 Task: In the Contact  AutumnAdams@revlon.com, Log SMS with description: 'Followed up via SMS with a lead who attended our recent webinar.'; Add date: '4 August, 2023', attach the document: Project_plan.docx. Logged in from softage.10@softage.net
Action: Mouse moved to (88, 60)
Screenshot: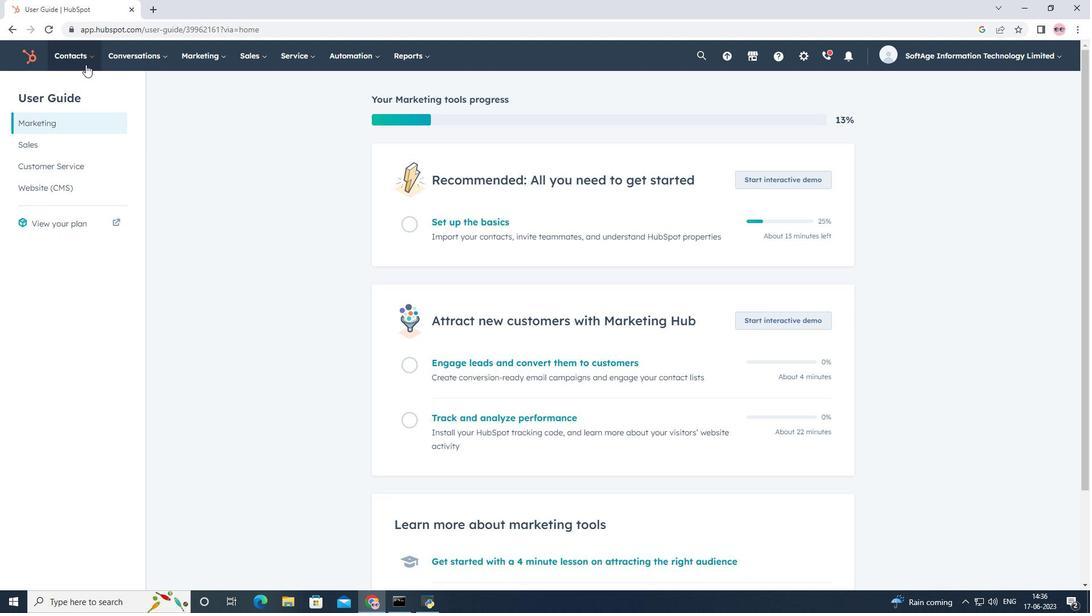 
Action: Mouse pressed left at (88, 60)
Screenshot: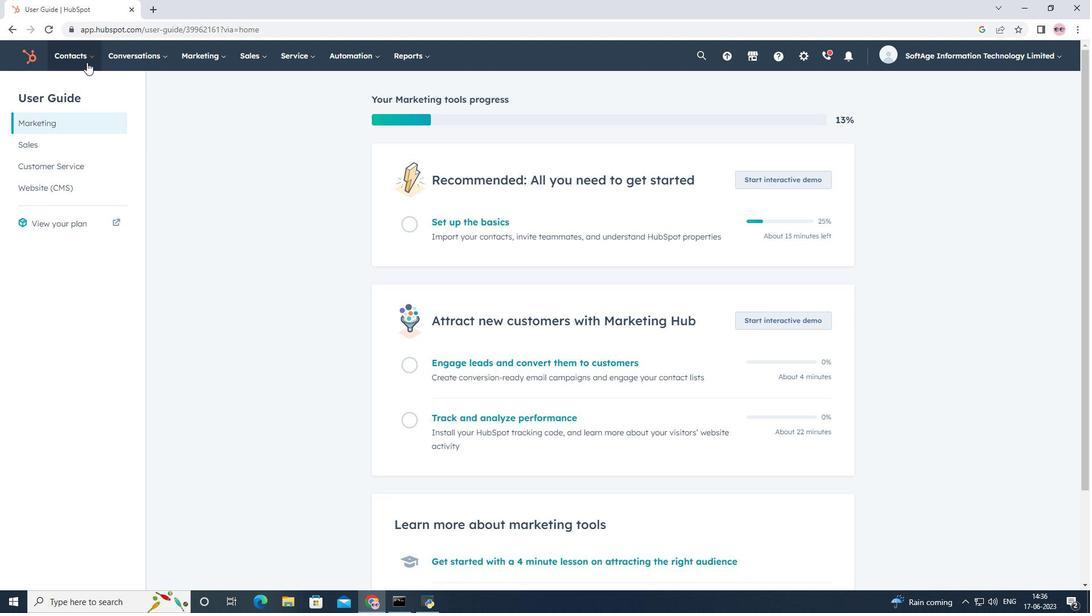 
Action: Mouse moved to (91, 94)
Screenshot: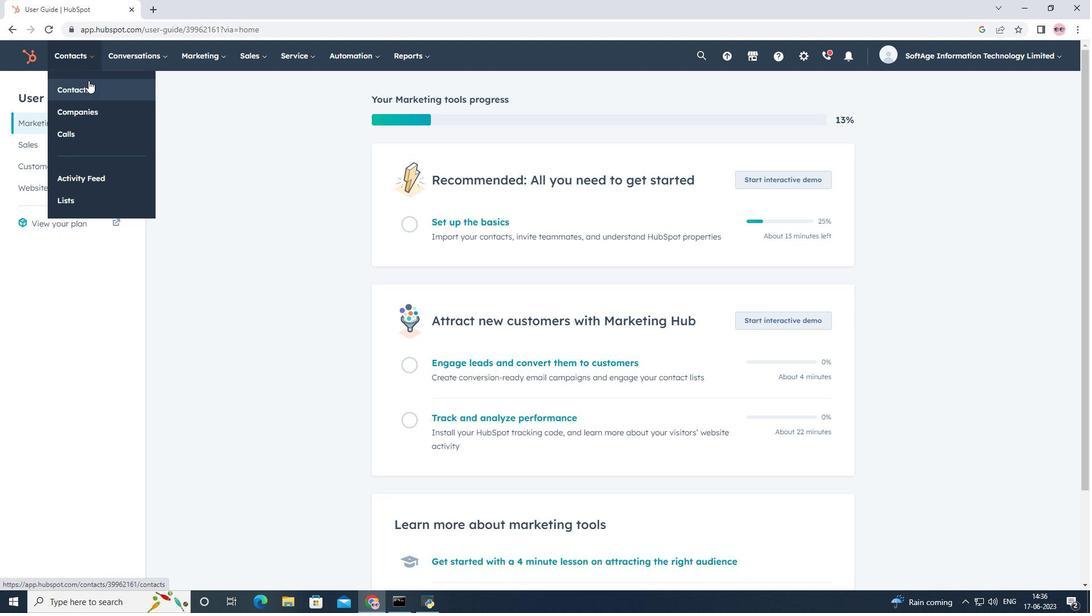 
Action: Mouse pressed left at (91, 94)
Screenshot: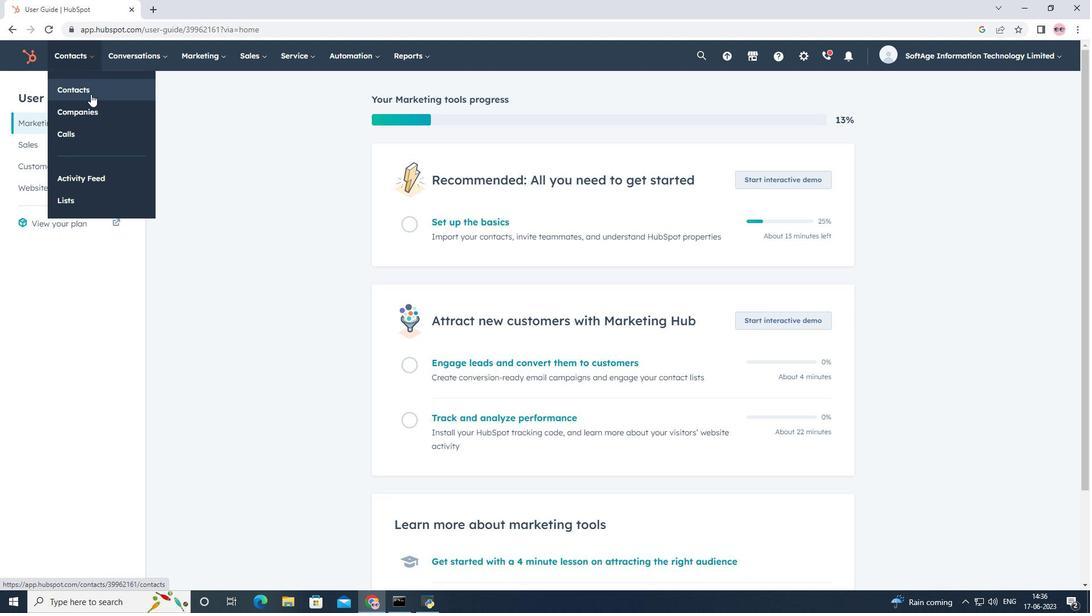 
Action: Mouse moved to (114, 182)
Screenshot: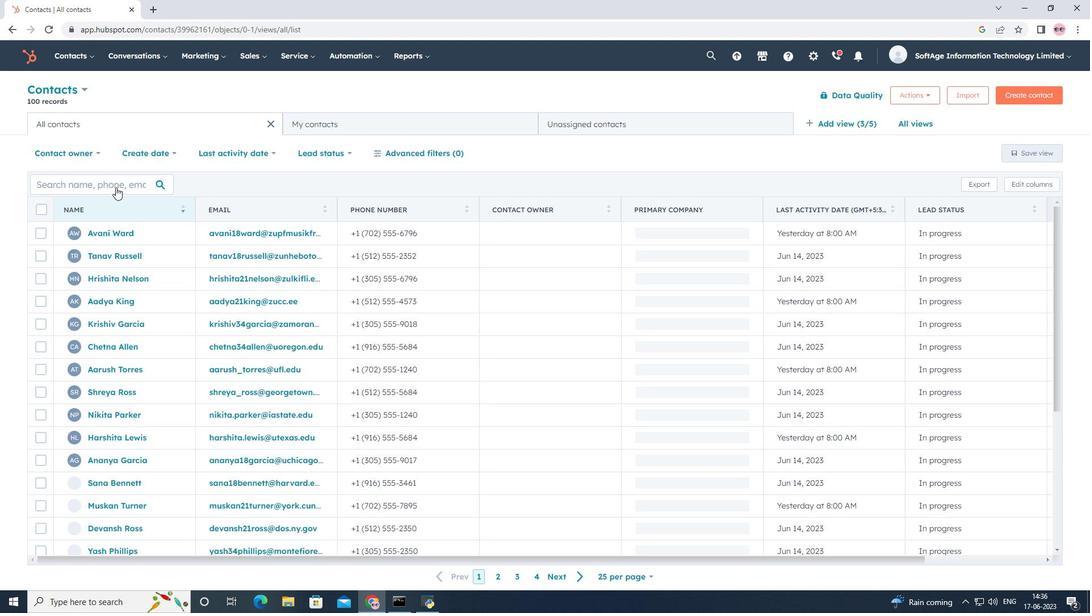 
Action: Mouse pressed left at (114, 182)
Screenshot: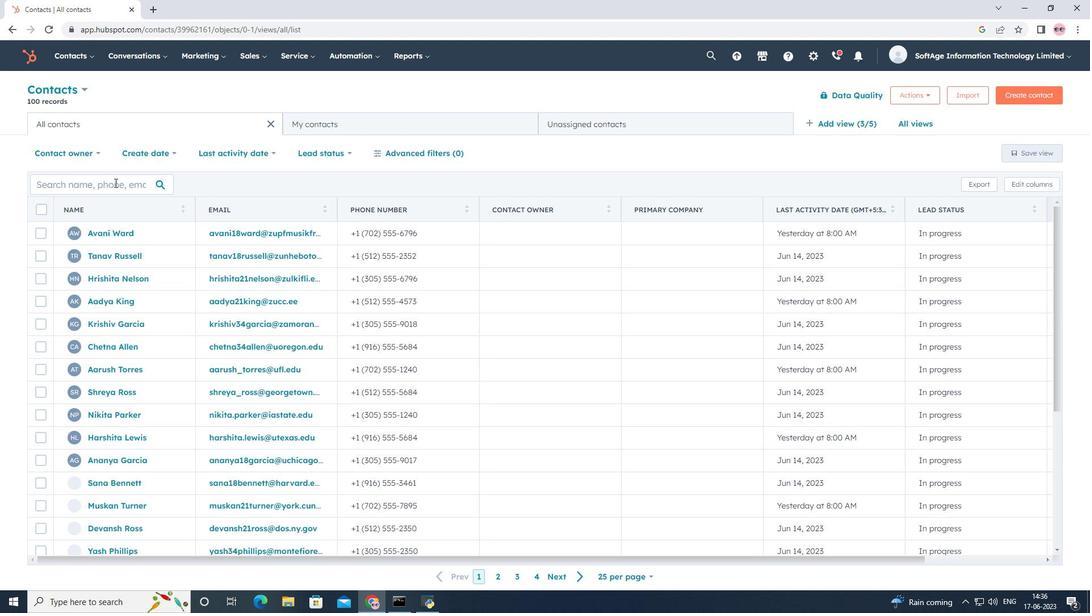 
Action: Key pressed <Key.shift>Autumn<Key.shift>adams<Key.shift>@revlon.com
Screenshot: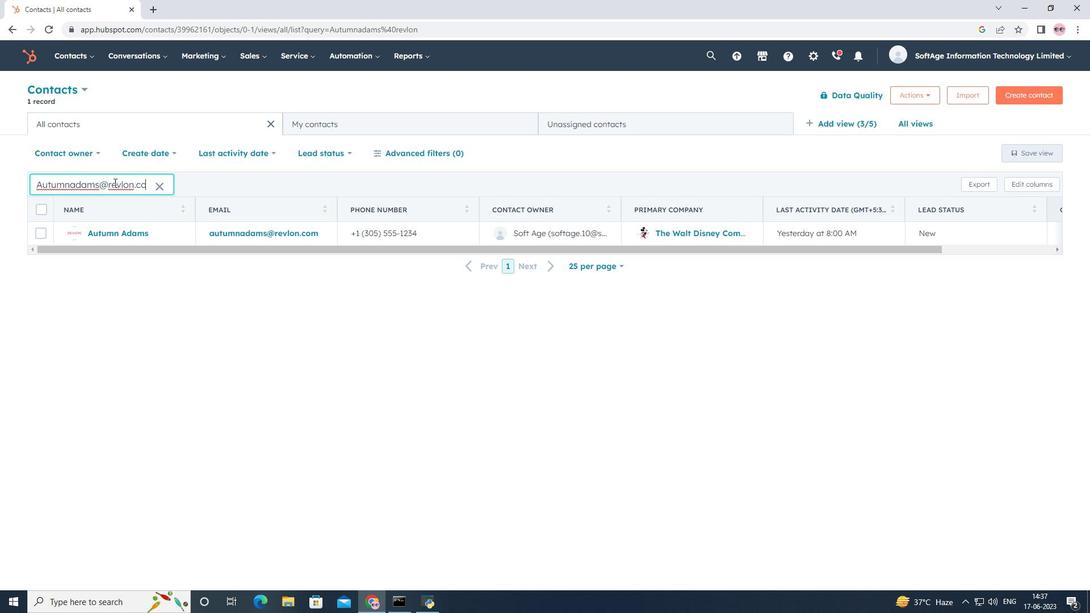 
Action: Mouse moved to (119, 232)
Screenshot: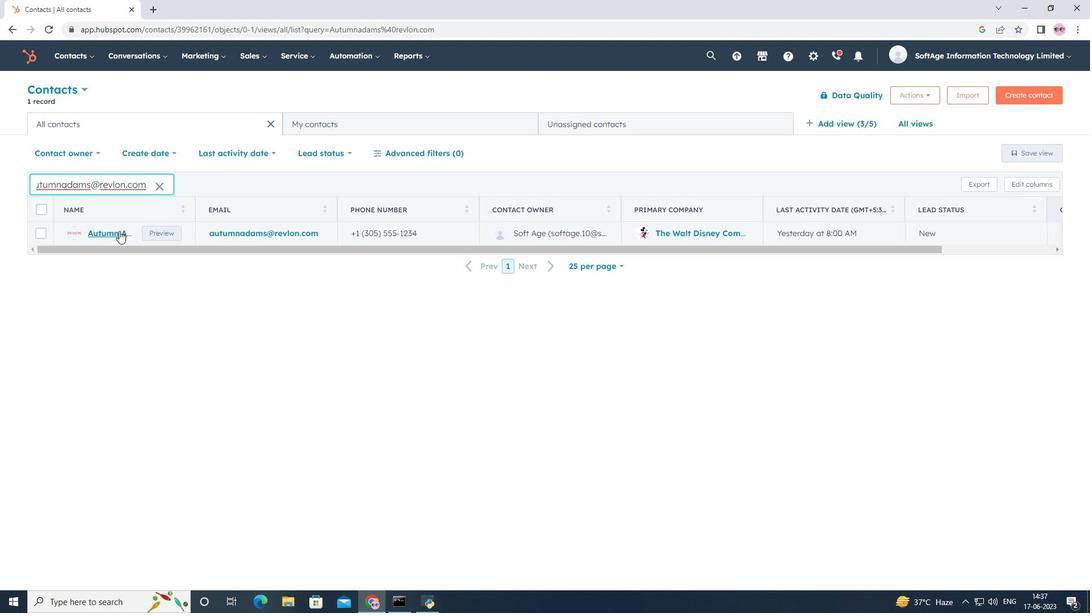 
Action: Mouse pressed left at (119, 232)
Screenshot: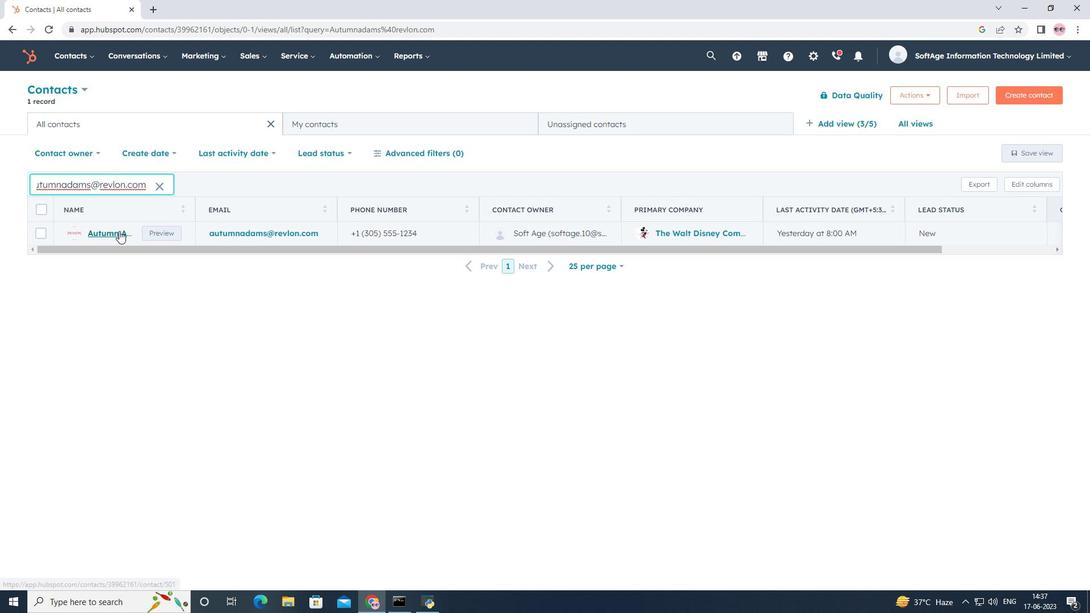 
Action: Mouse moved to (223, 190)
Screenshot: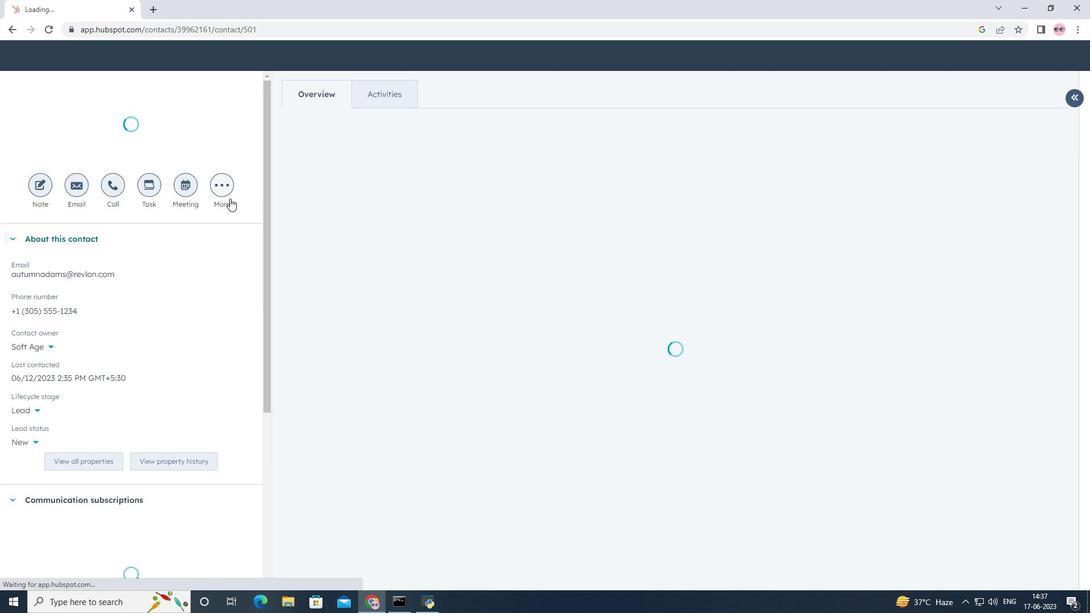 
Action: Mouse pressed left at (223, 190)
Screenshot: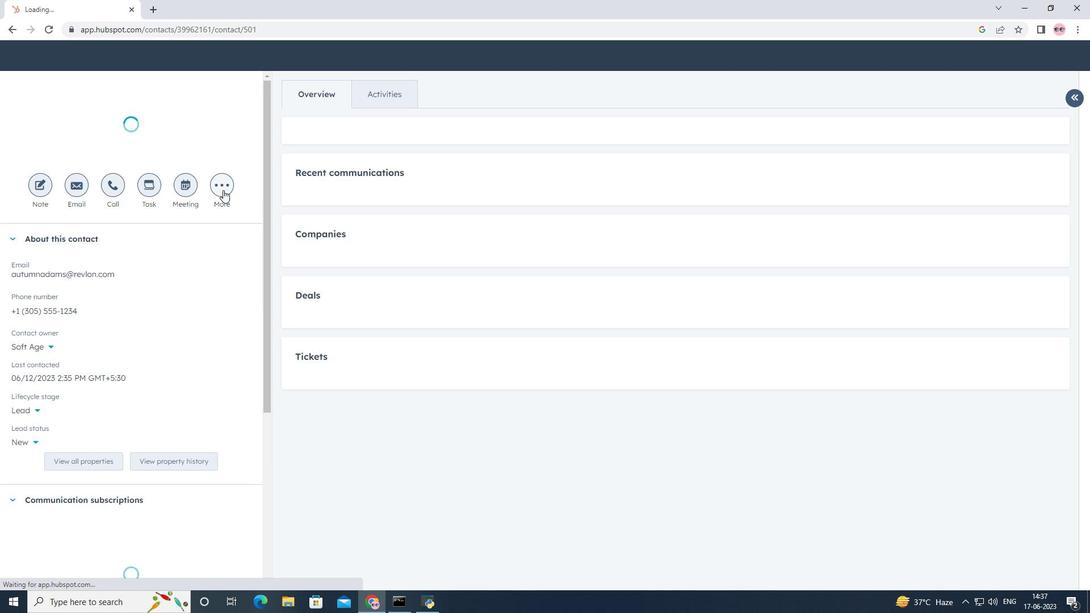 
Action: Mouse moved to (219, 229)
Screenshot: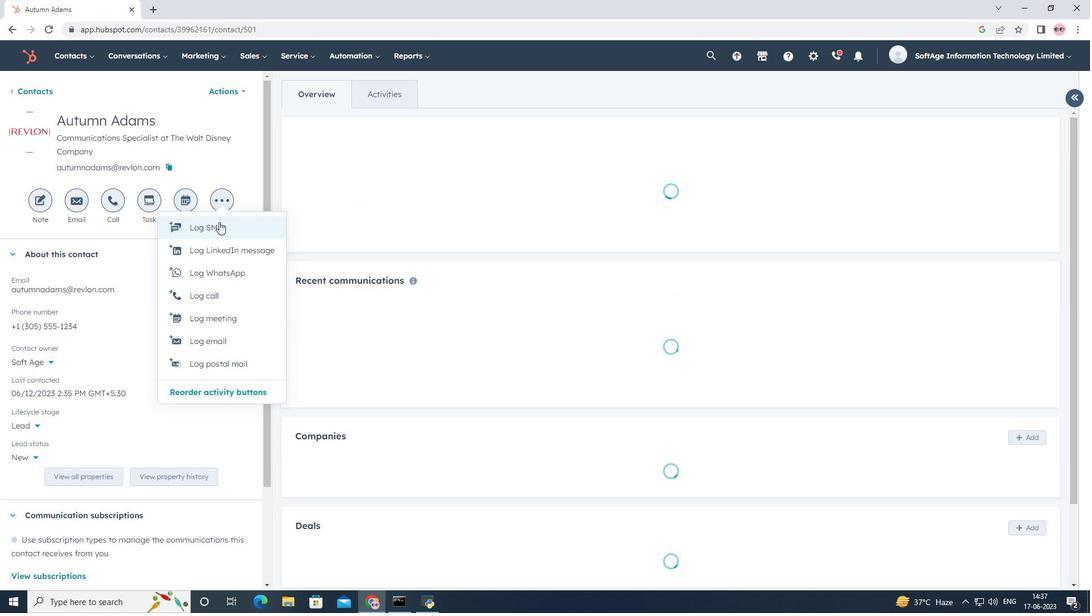 
Action: Mouse pressed left at (219, 229)
Screenshot: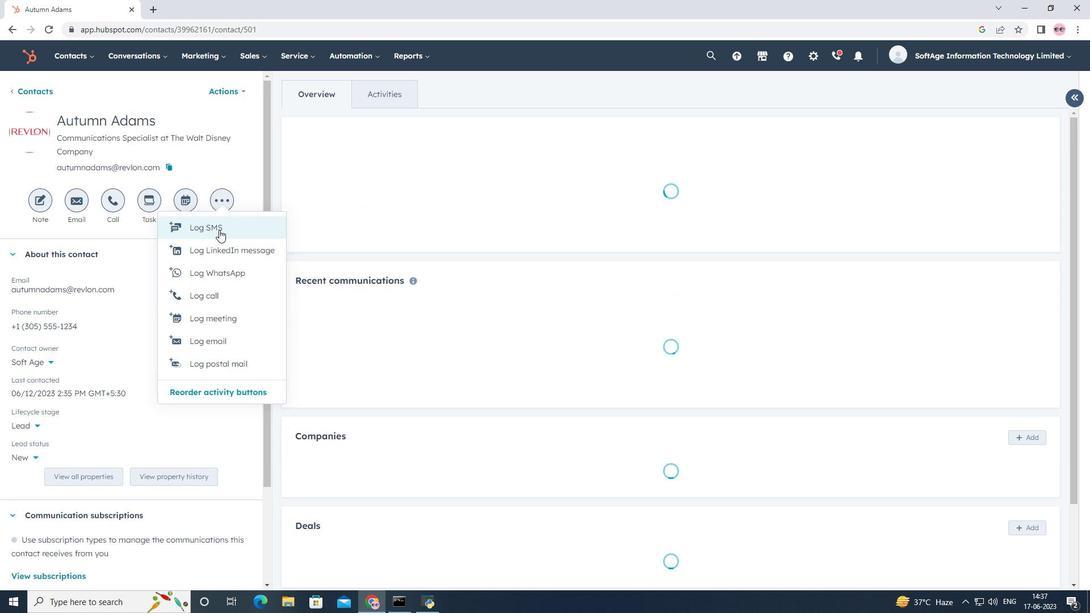 
Action: Mouse moved to (660, 434)
Screenshot: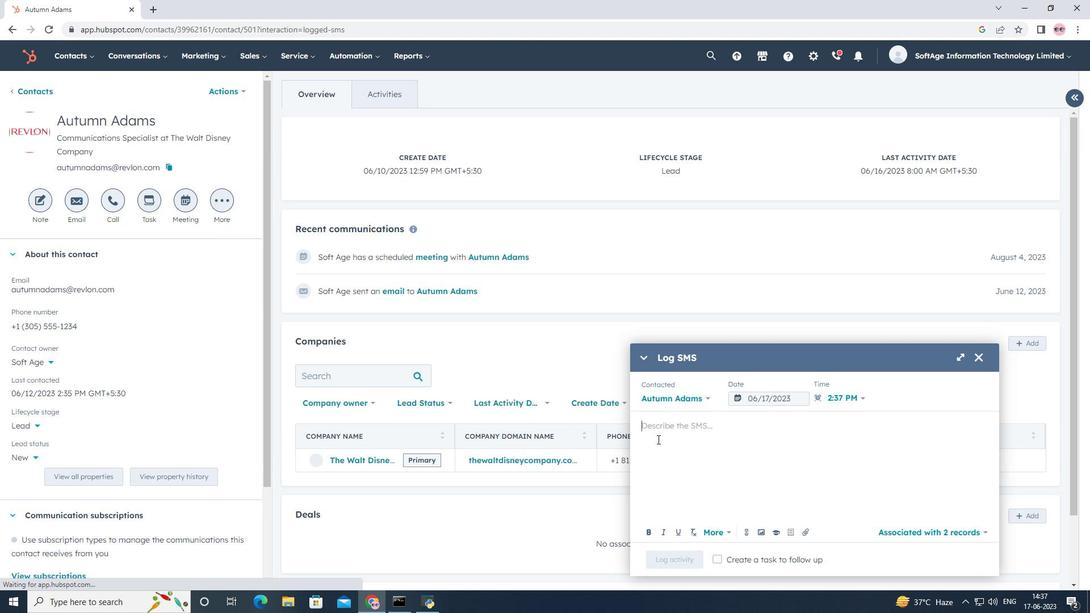 
Action: Mouse pressed left at (660, 434)
Screenshot: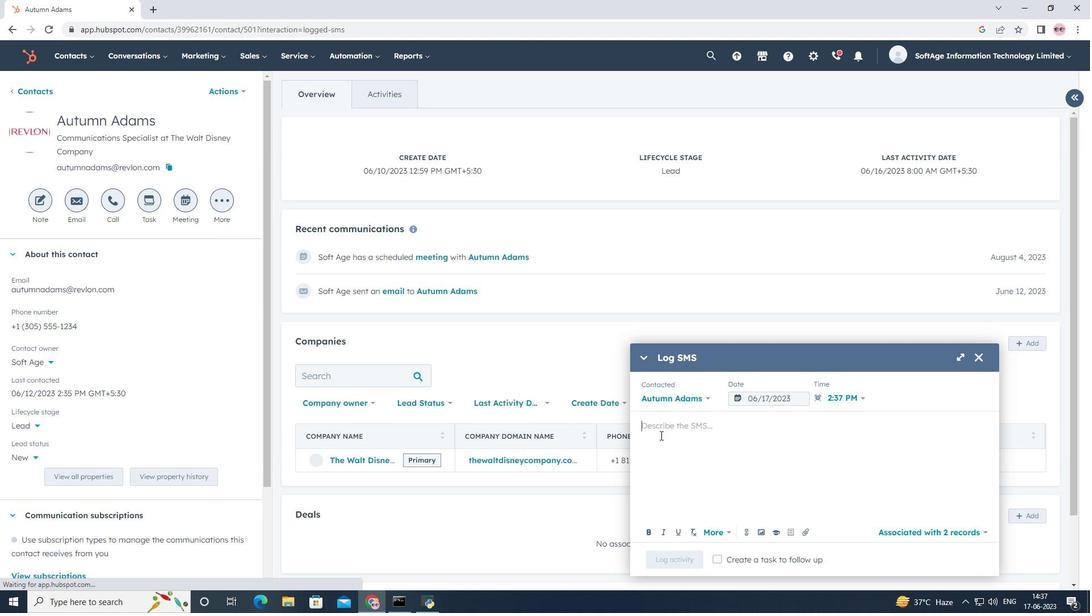 
Action: Key pressed <Key.shift><Key.shift><Key.shift><Key.shift><Key.shift><Key.shift><Key.shift><Key.shift><Key.shift><Key.shift><Key.shift><Key.shift><Key.shift><Key.shift><Key.shift><Key.shift><Key.shift><Key.shift><Key.shift><Key.shift><Key.shift><Key.shift><Key.shift><Key.shift><Key.shift><Key.shift><Key.shift><Key.shift><Key.shift><Key.shift><Key.shift><Key.shift><Key.shift><Key.shift><Key.shift><Key.shift>Followed<Key.space>up<Key.space>via<Key.space><Key.shift>SMS<Key.space>with<Key.space>a<Key.space>lead<Key.space>who<Key.space>attended<Key.space>our<Key.space>recent<Key.space>webinar.
Screenshot: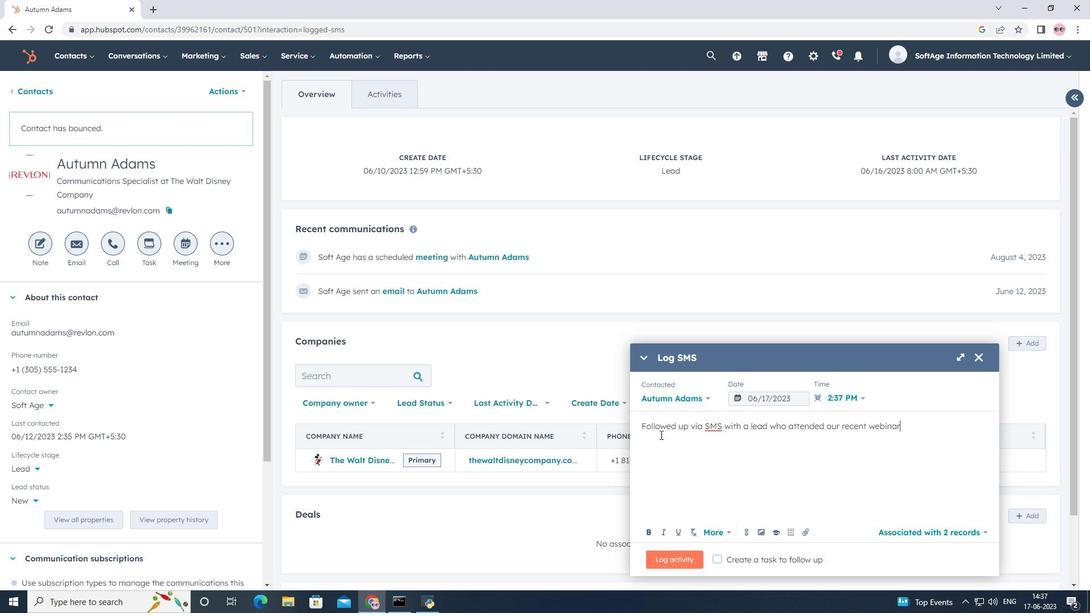 
Action: Mouse moved to (792, 401)
Screenshot: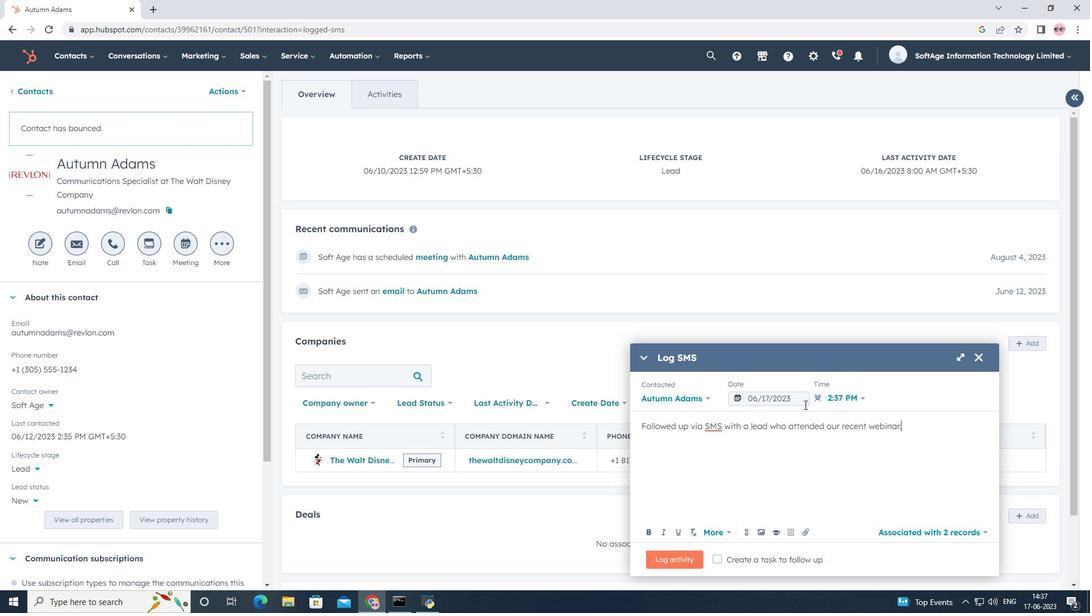 
Action: Mouse pressed left at (792, 401)
Screenshot: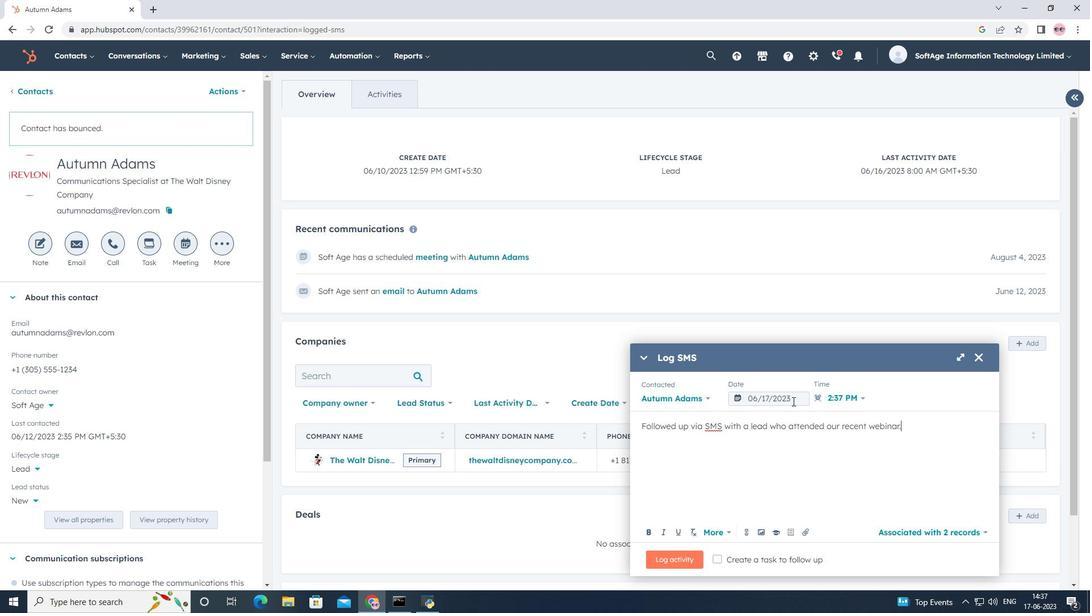 
Action: Mouse moved to (883, 222)
Screenshot: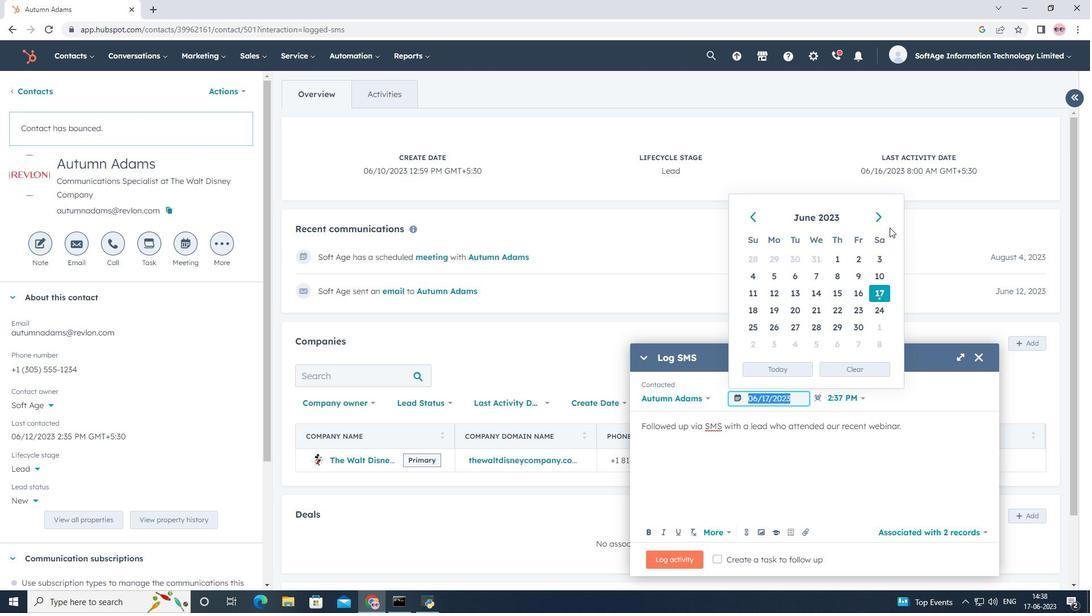 
Action: Mouse pressed left at (883, 222)
Screenshot: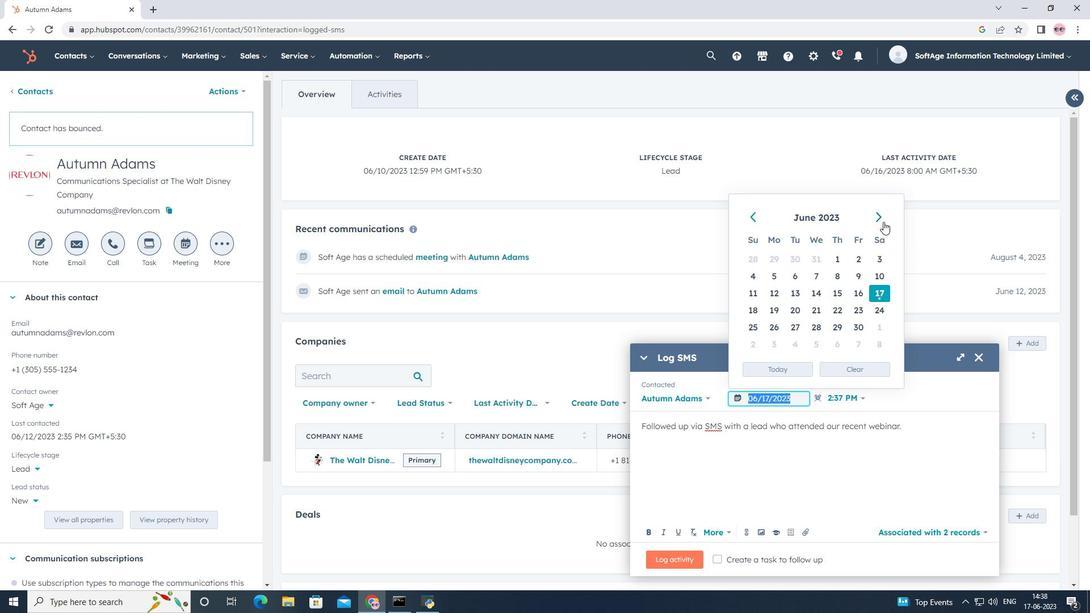 
Action: Mouse pressed left at (883, 222)
Screenshot: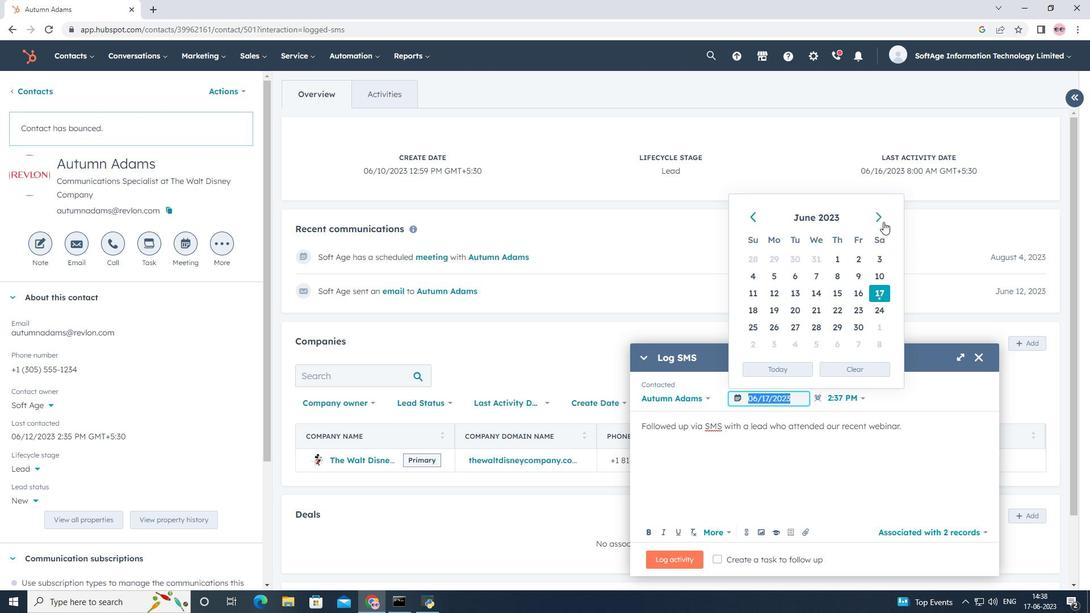 
Action: Mouse pressed left at (883, 222)
Screenshot: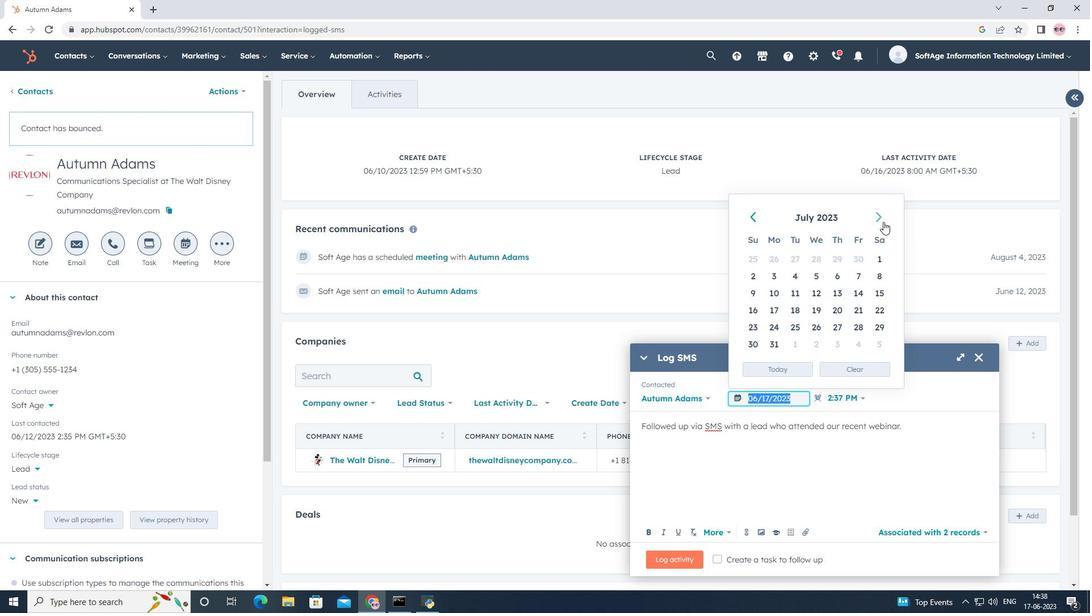 
Action: Mouse moved to (750, 222)
Screenshot: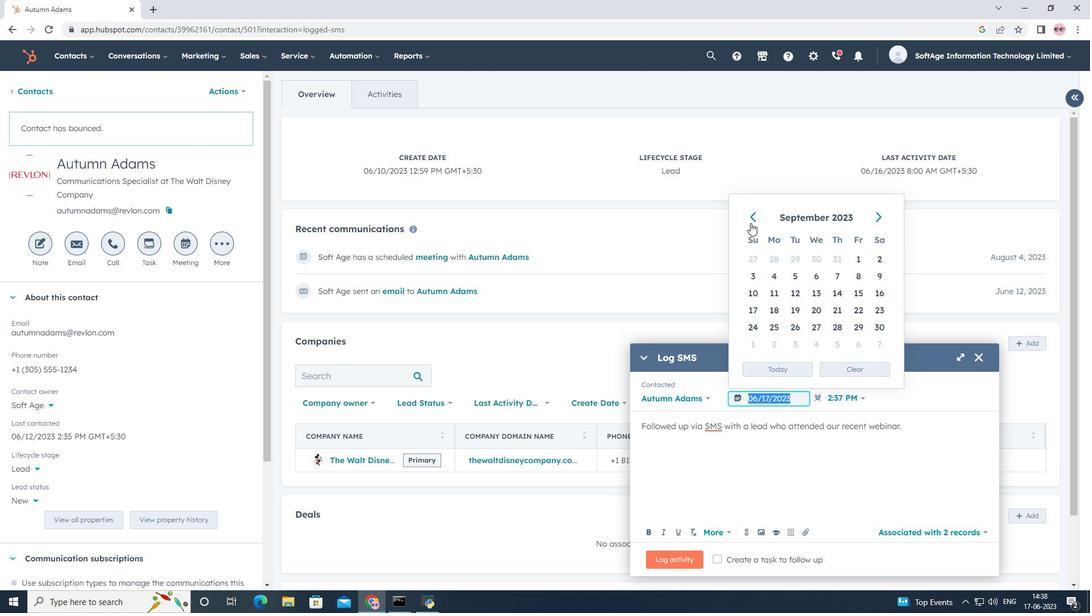 
Action: Mouse pressed left at (750, 222)
Screenshot: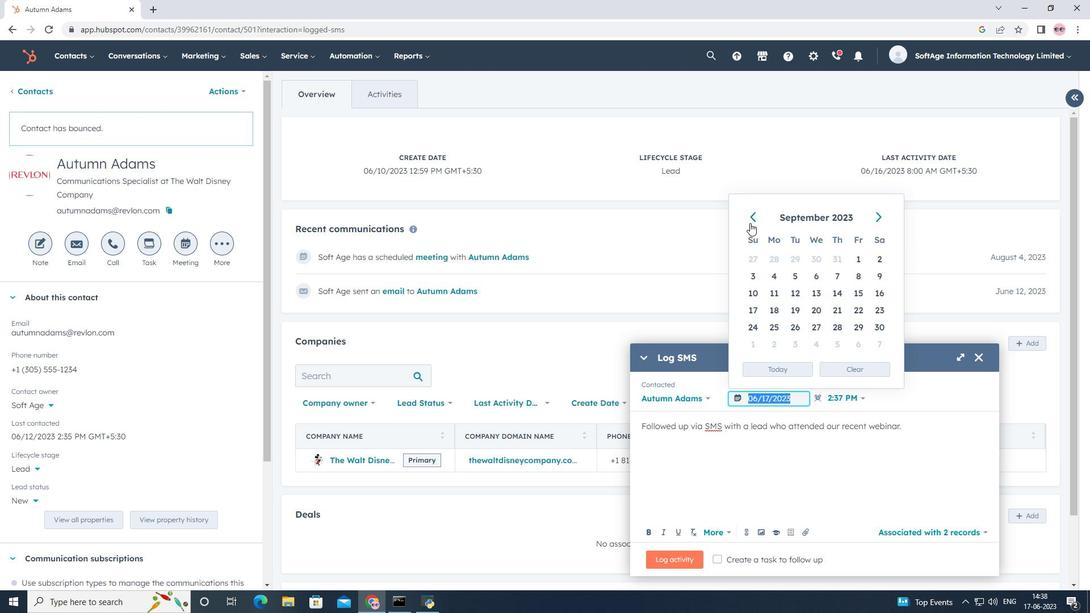 
Action: Mouse moved to (861, 261)
Screenshot: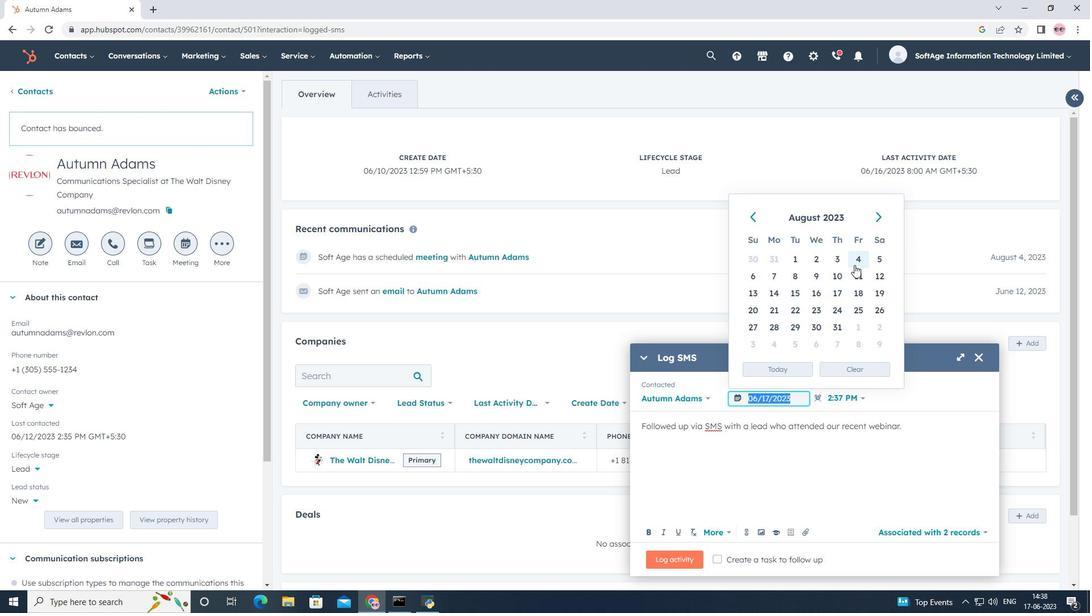 
Action: Mouse pressed left at (861, 261)
Screenshot: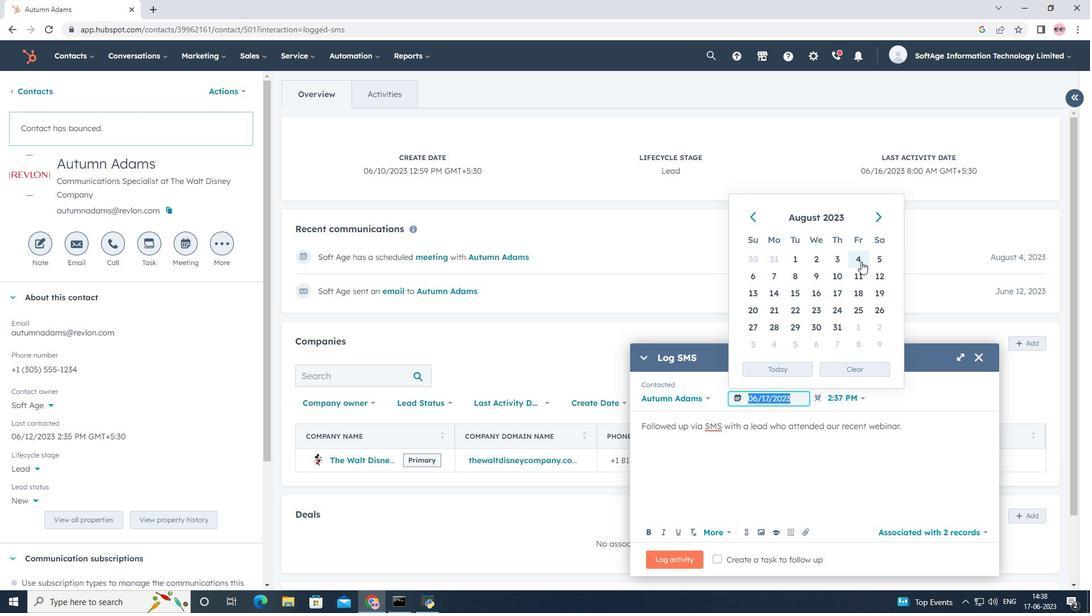 
Action: Mouse moved to (808, 532)
Screenshot: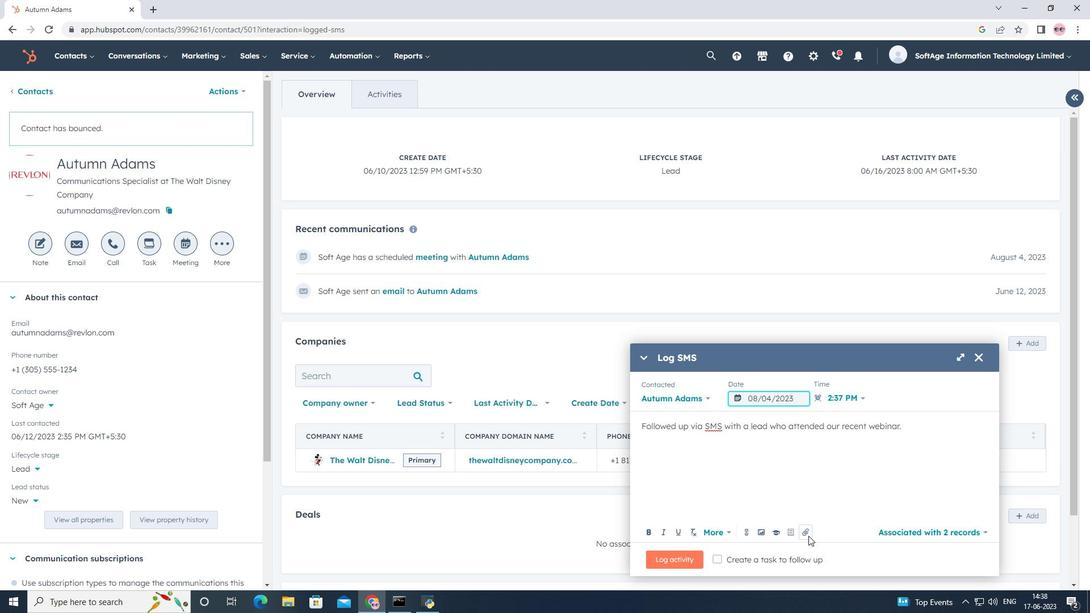 
Action: Mouse pressed left at (808, 532)
Screenshot: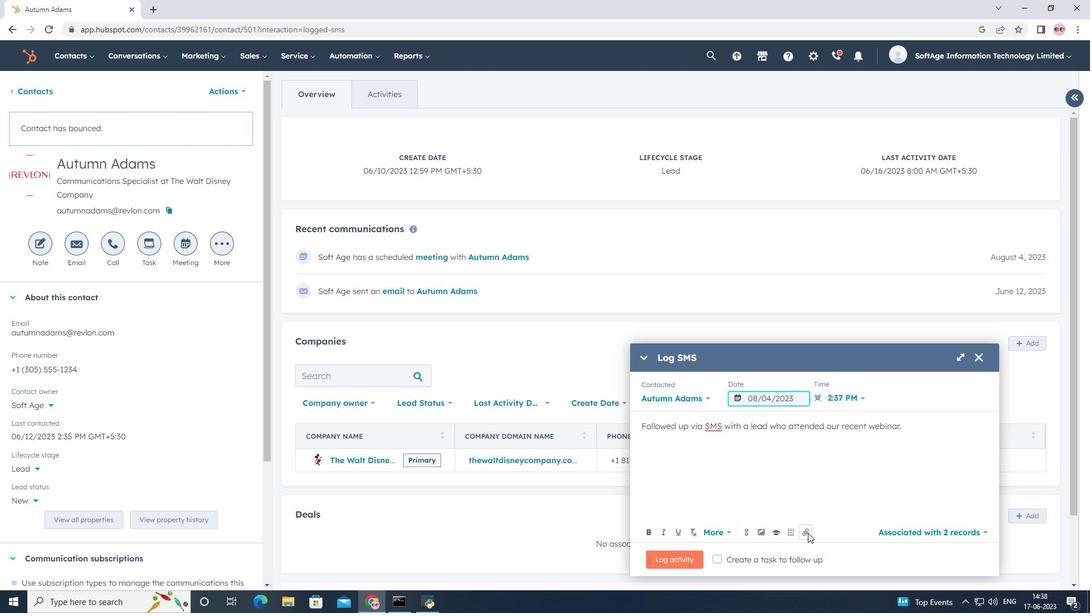 
Action: Mouse moved to (812, 501)
Screenshot: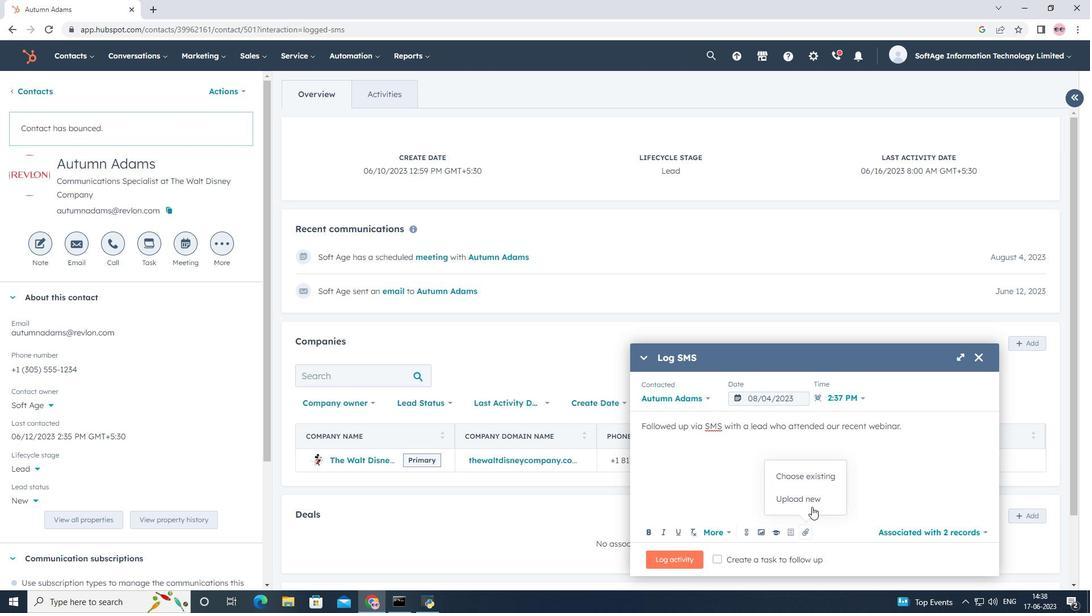 
Action: Mouse pressed left at (812, 501)
Screenshot: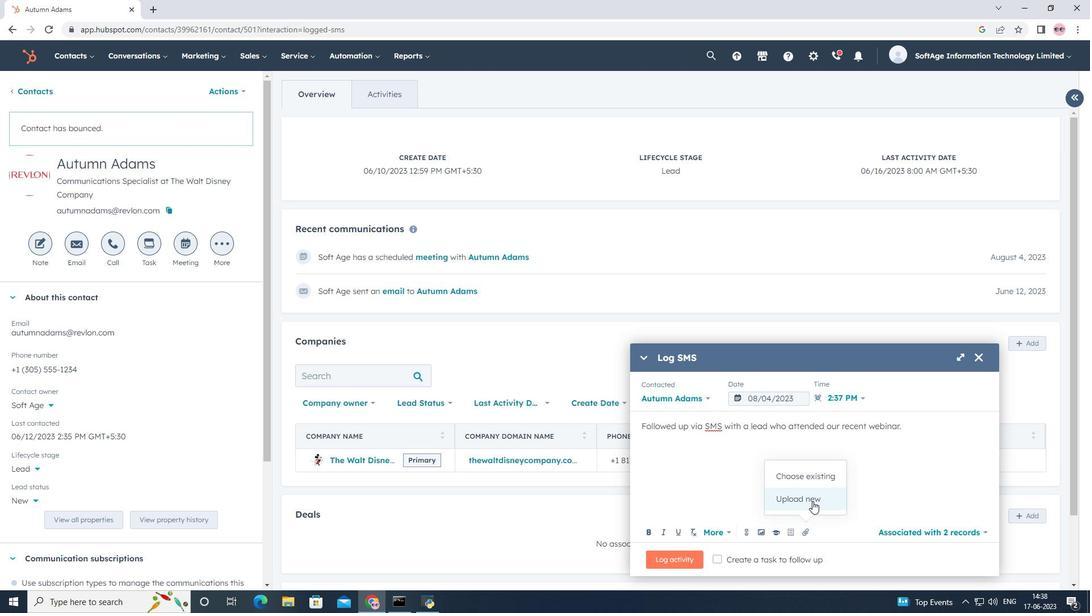 
Action: Mouse moved to (167, 81)
Screenshot: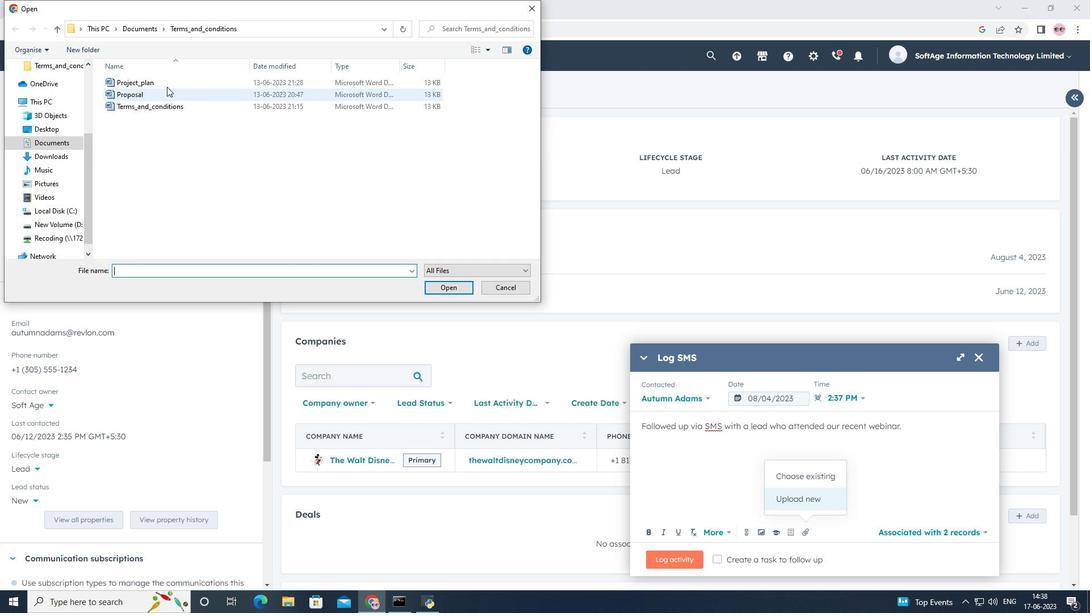 
Action: Mouse pressed left at (167, 81)
Screenshot: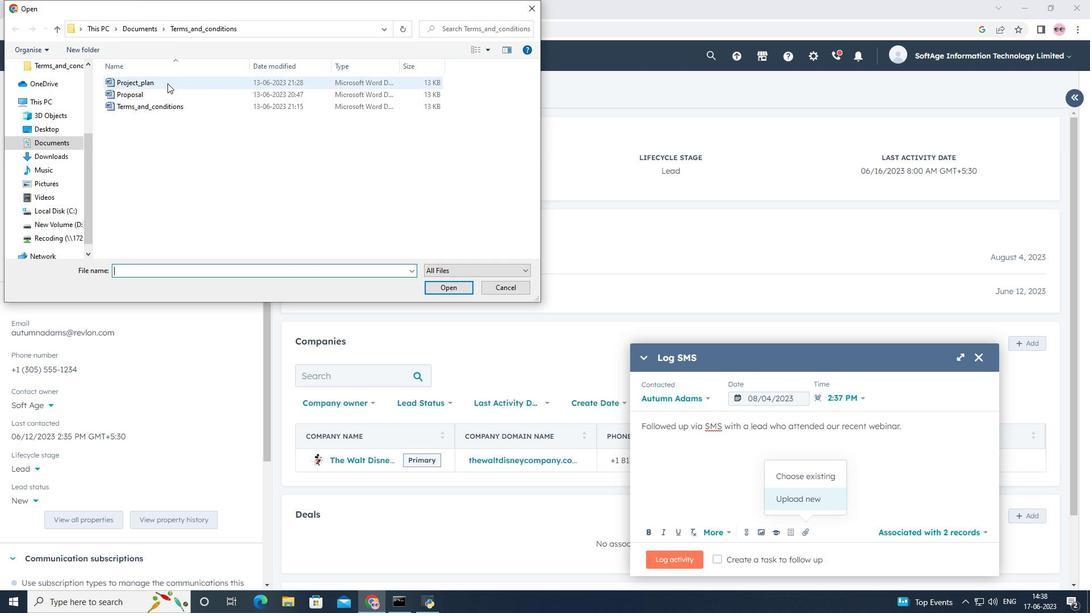
Action: Mouse moved to (434, 290)
Screenshot: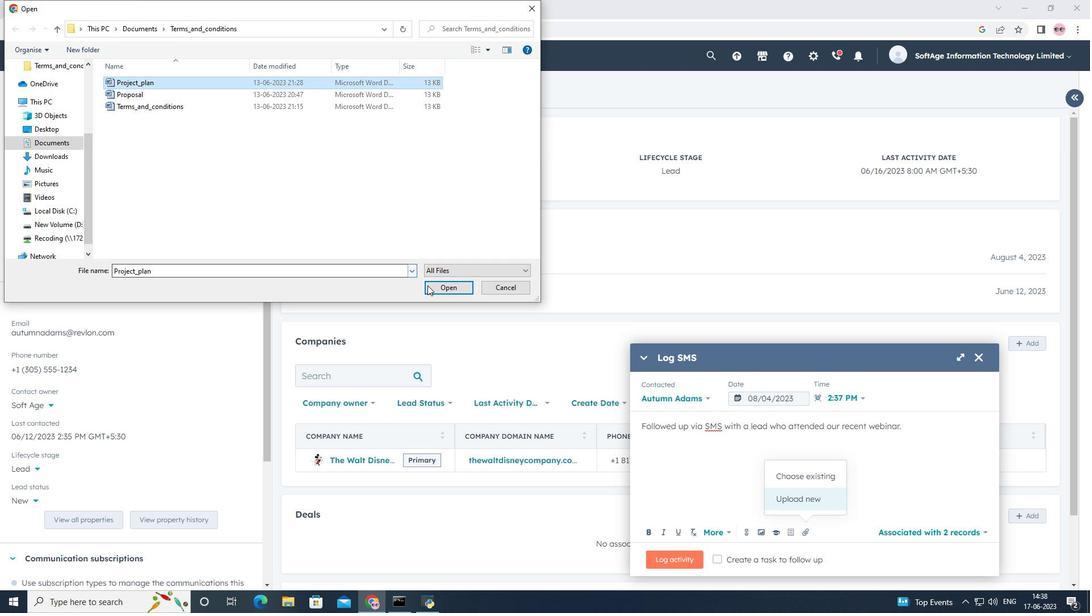 
Action: Mouse pressed left at (434, 290)
Screenshot: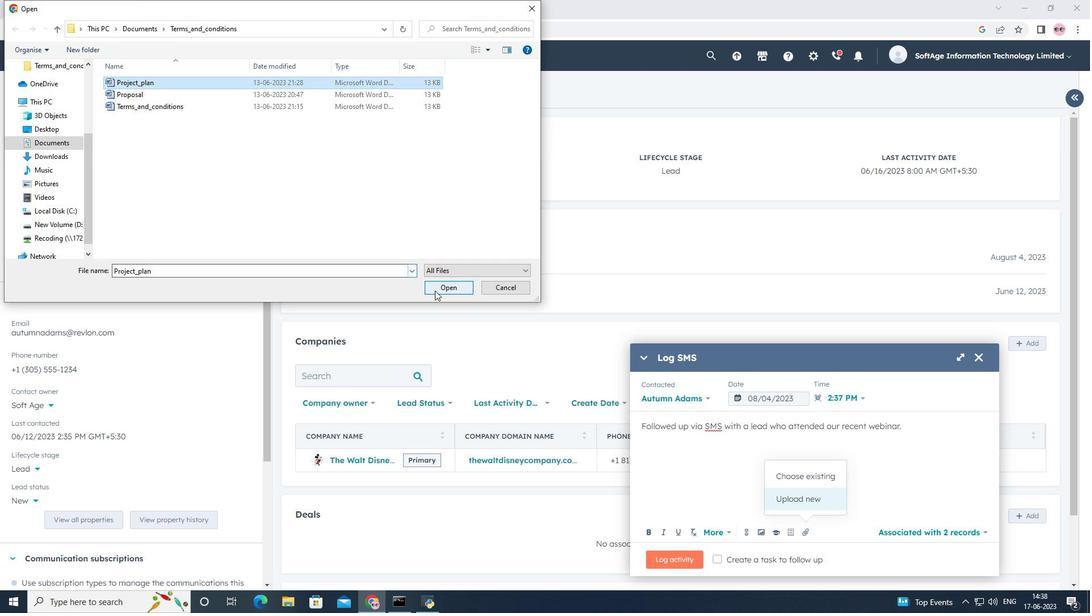 
Action: Mouse moved to (681, 559)
Screenshot: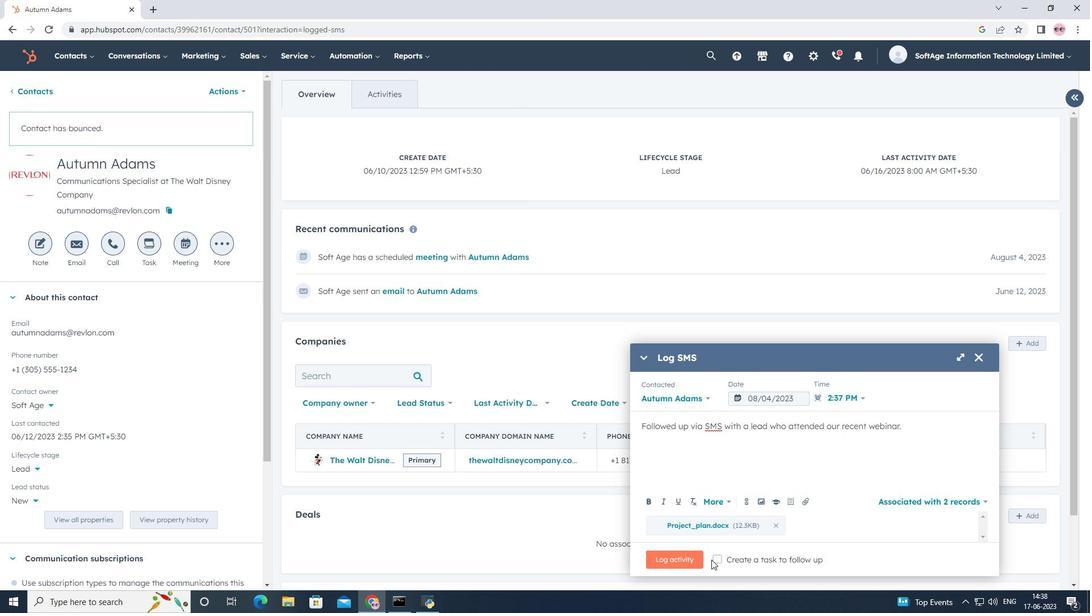 
Action: Mouse pressed left at (681, 559)
Screenshot: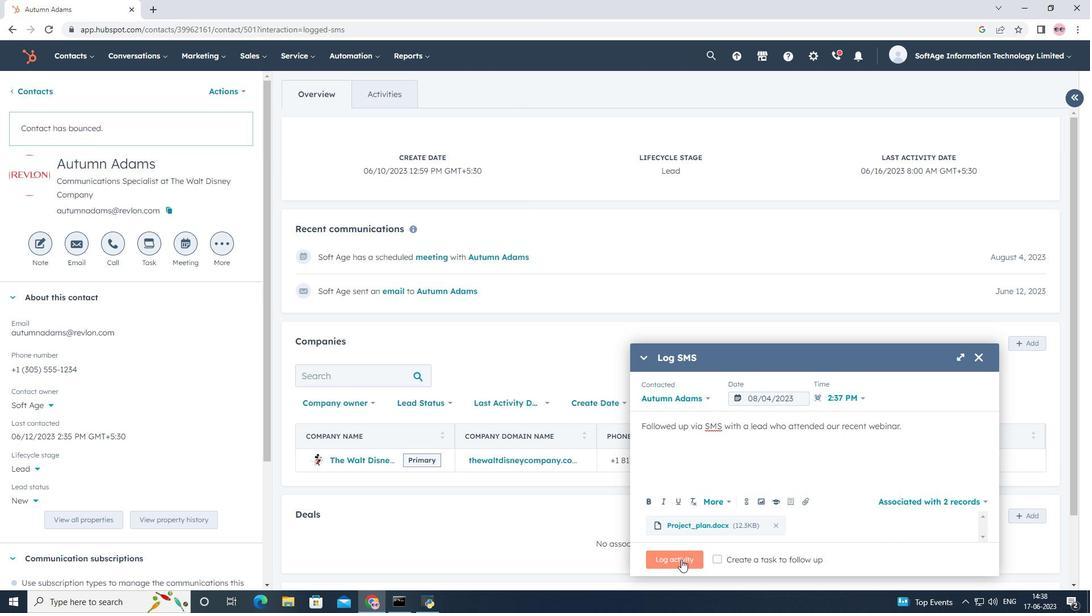 
